 Task: Enable the stream filter module "APE/ID3 tags-skipping filter".
Action: Mouse moved to (92, 11)
Screenshot: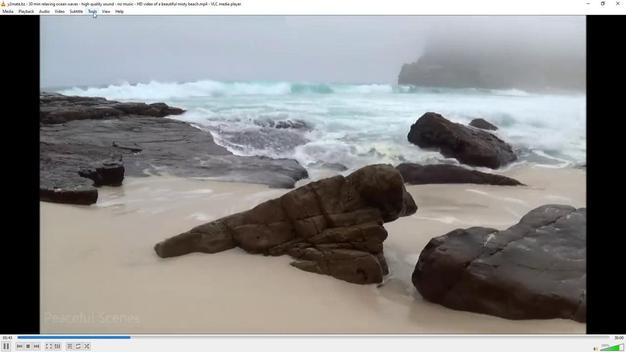 
Action: Mouse pressed left at (92, 11)
Screenshot: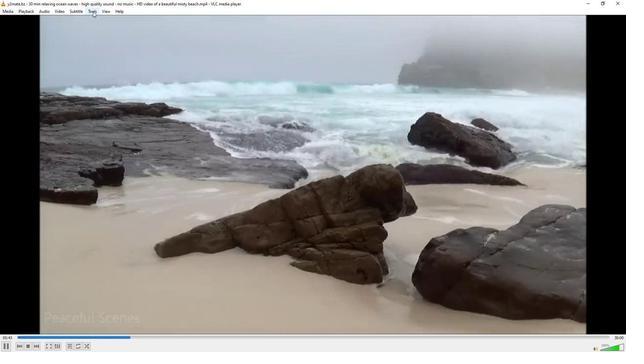 
Action: Mouse moved to (110, 86)
Screenshot: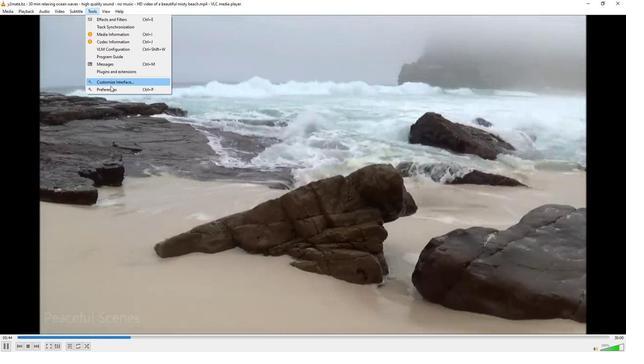 
Action: Mouse pressed left at (110, 86)
Screenshot: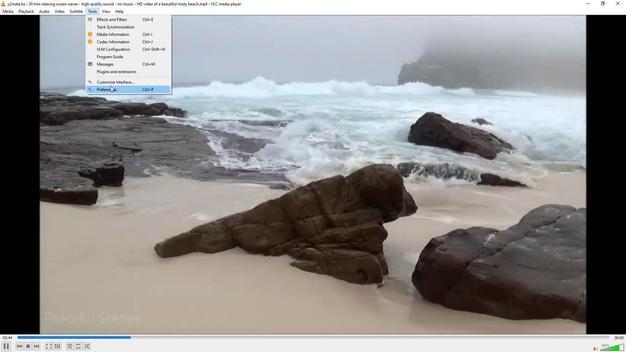 
Action: Mouse moved to (170, 271)
Screenshot: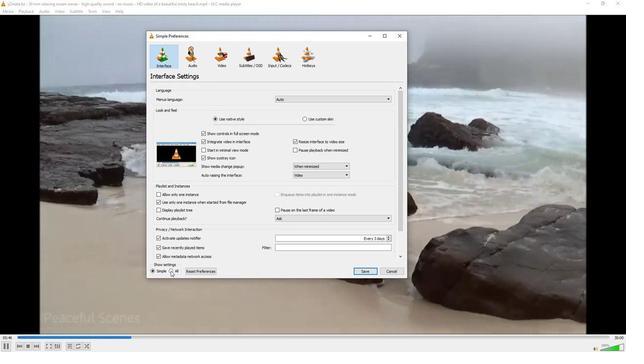 
Action: Mouse pressed left at (170, 271)
Screenshot: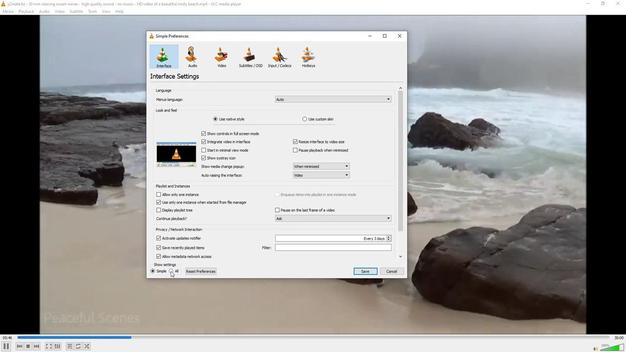 
Action: Mouse moved to (162, 178)
Screenshot: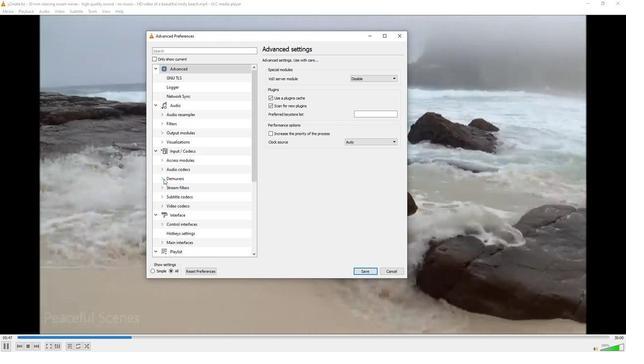
Action: Mouse pressed left at (162, 178)
Screenshot: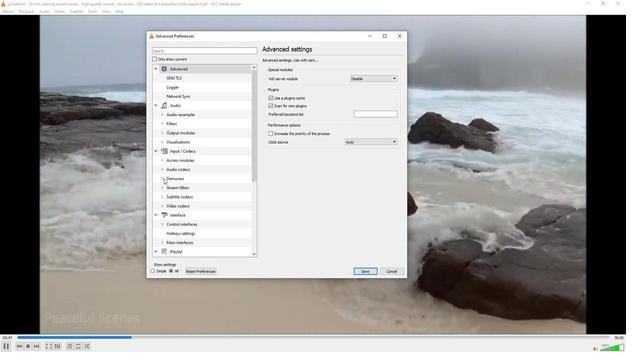 
Action: Mouse moved to (162, 180)
Screenshot: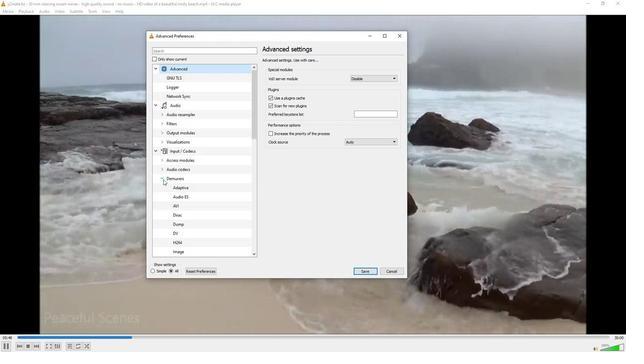 
Action: Mouse scrolled (162, 179) with delta (0, 0)
Screenshot: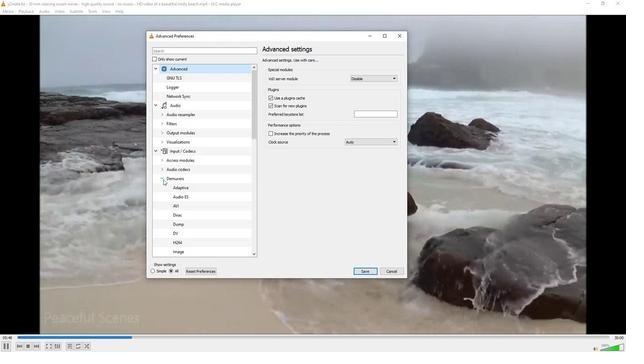 
Action: Mouse moved to (162, 181)
Screenshot: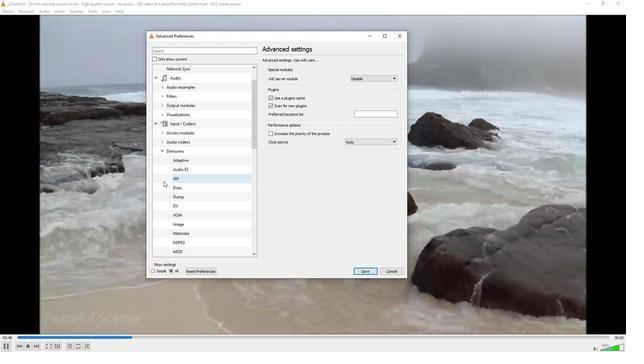 
Action: Mouse scrolled (162, 181) with delta (0, 0)
Screenshot: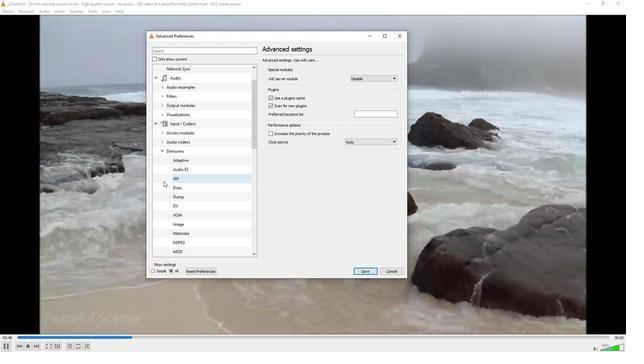 
Action: Mouse moved to (162, 182)
Screenshot: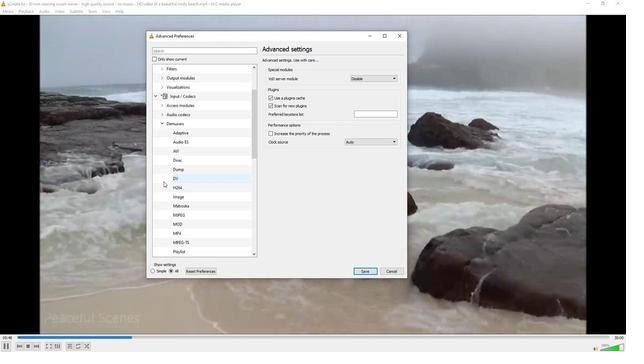 
Action: Mouse scrolled (162, 181) with delta (0, 0)
Screenshot: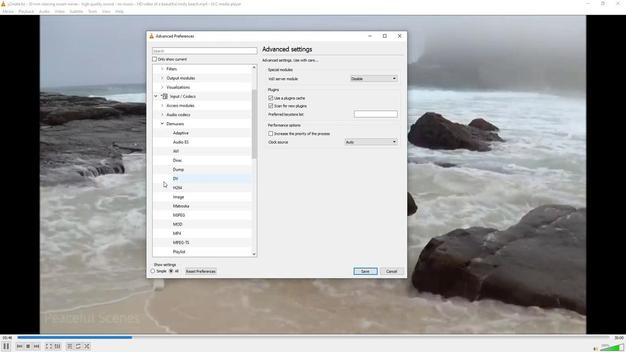 
Action: Mouse moved to (178, 193)
Screenshot: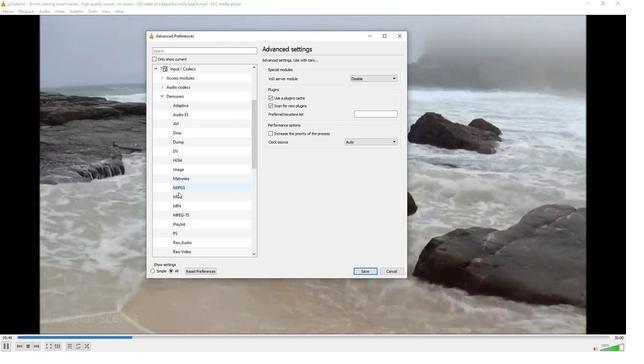 
Action: Mouse scrolled (178, 192) with delta (0, 0)
Screenshot: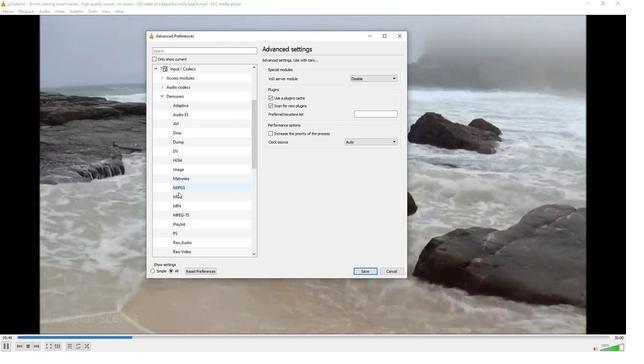 
Action: Mouse moved to (179, 193)
Screenshot: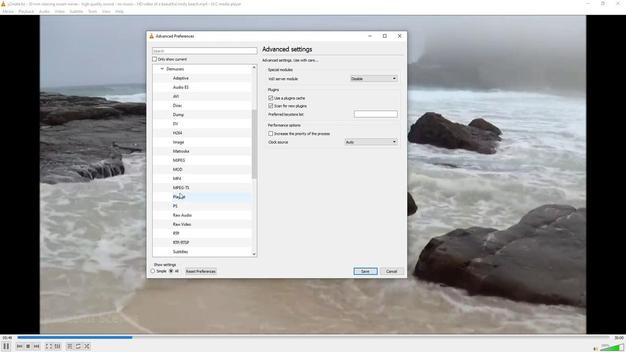 
Action: Mouse scrolled (179, 193) with delta (0, 0)
Screenshot: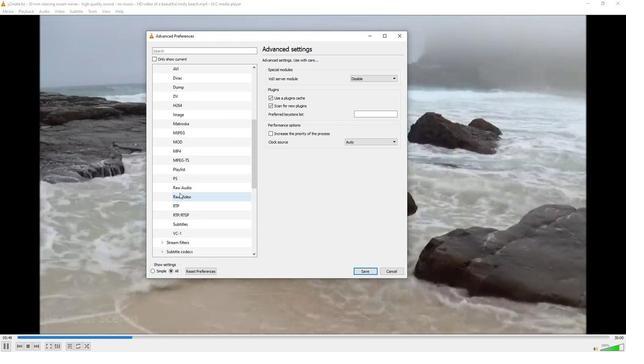 
Action: Mouse scrolled (179, 193) with delta (0, 0)
Screenshot: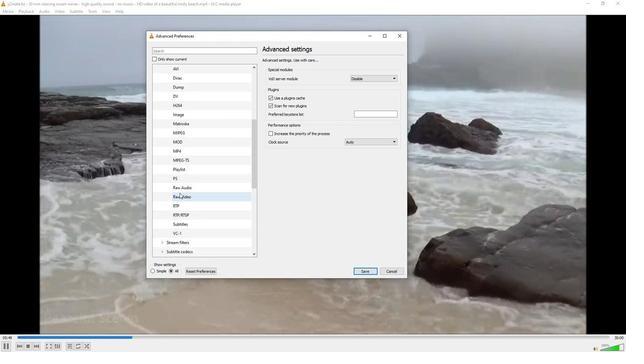 
Action: Mouse moved to (196, 211)
Screenshot: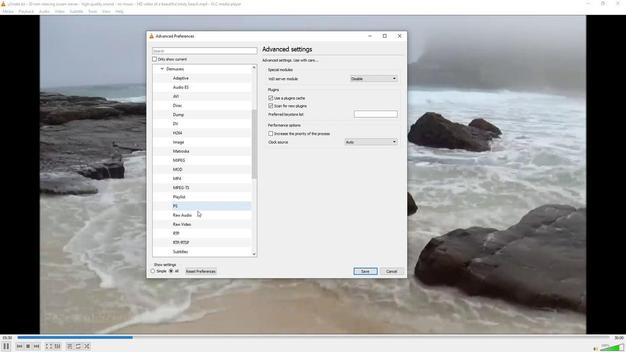 
Action: Mouse scrolled (196, 210) with delta (0, 0)
Screenshot: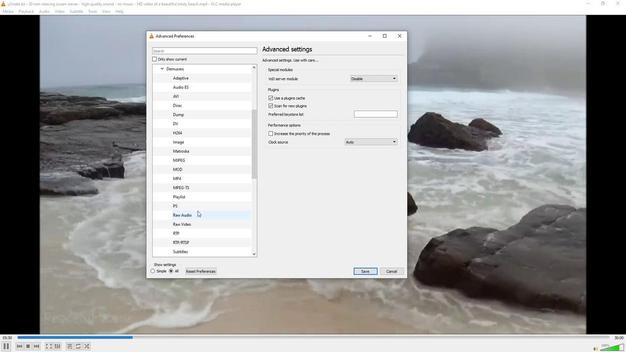 
Action: Mouse moved to (197, 241)
Screenshot: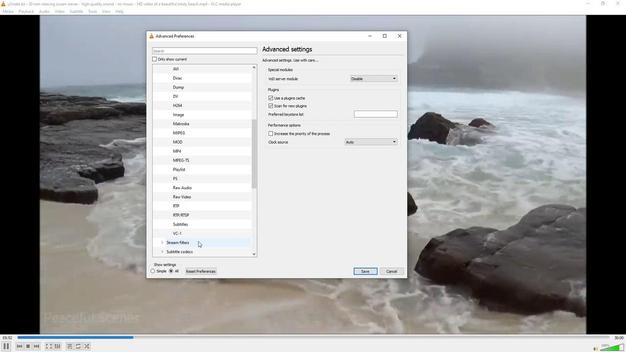 
Action: Mouse pressed left at (197, 241)
Screenshot: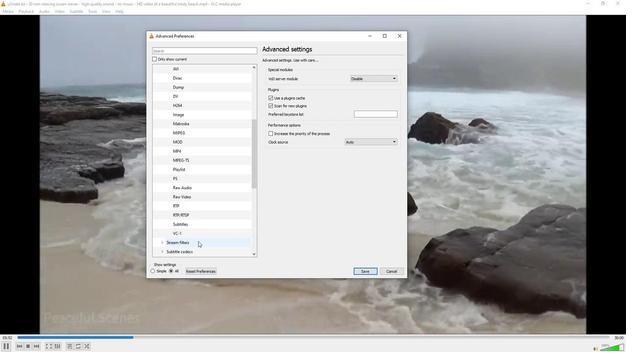 
Action: Mouse moved to (268, 83)
Screenshot: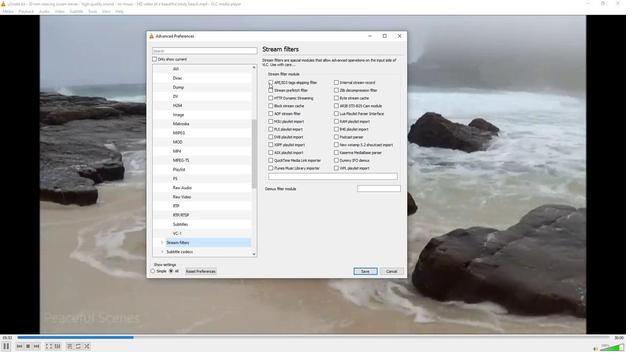 
Action: Mouse pressed left at (268, 83)
Screenshot: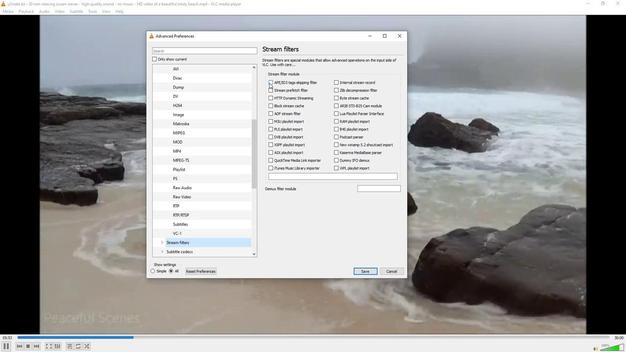 
Action: Mouse moved to (282, 133)
Screenshot: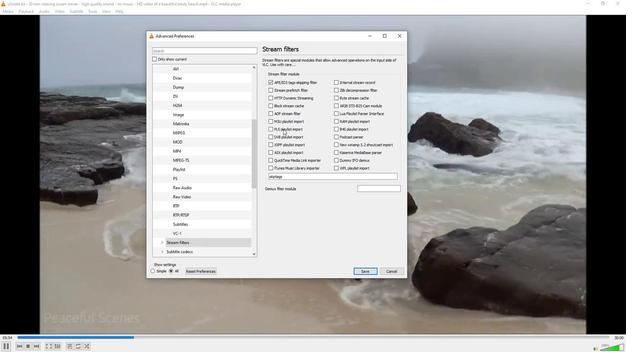 
